 Task: Create a section Fast & Ferocious and in the section, add a milestone Serverless Architecture Implementation in the project XenonTech.
Action: Mouse moved to (36, 413)
Screenshot: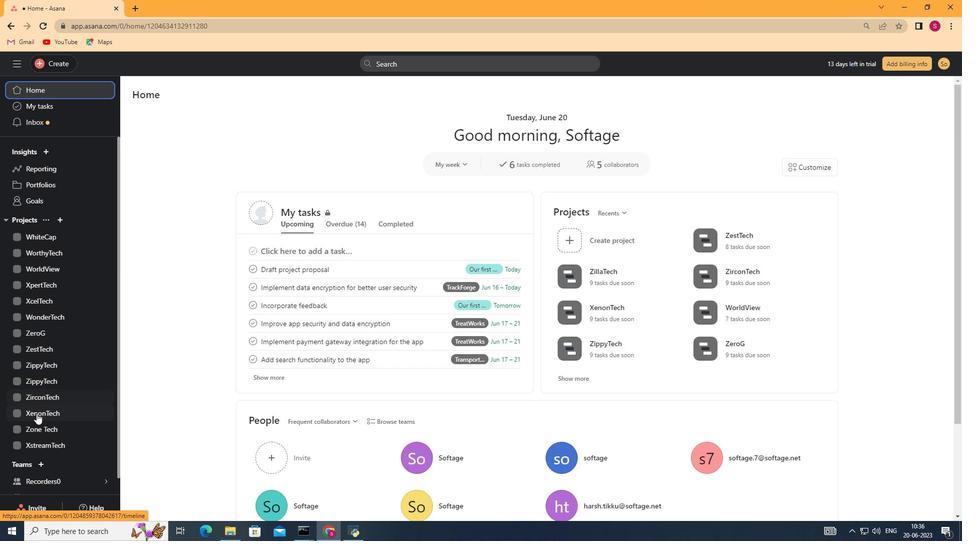 
Action: Mouse pressed left at (36, 413)
Screenshot: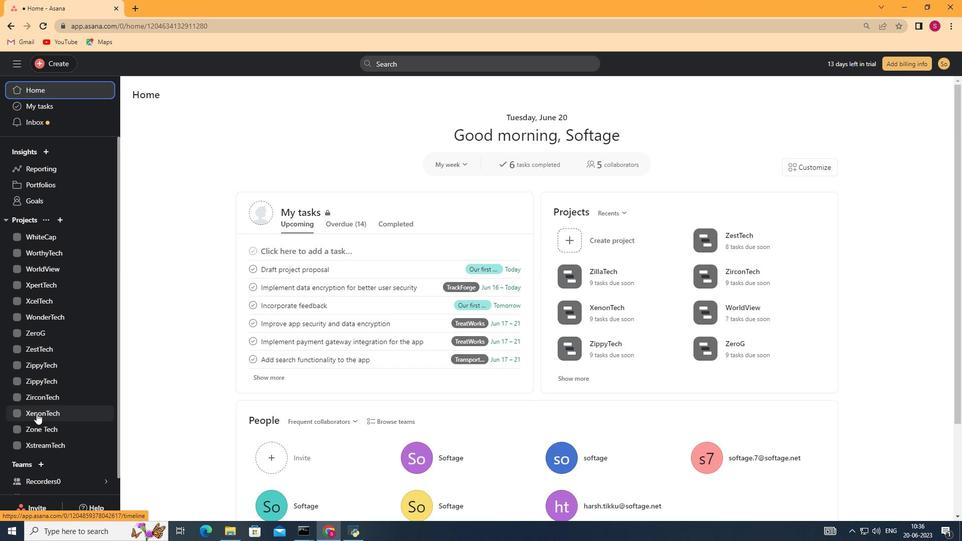 
Action: Mouse moved to (215, 374)
Screenshot: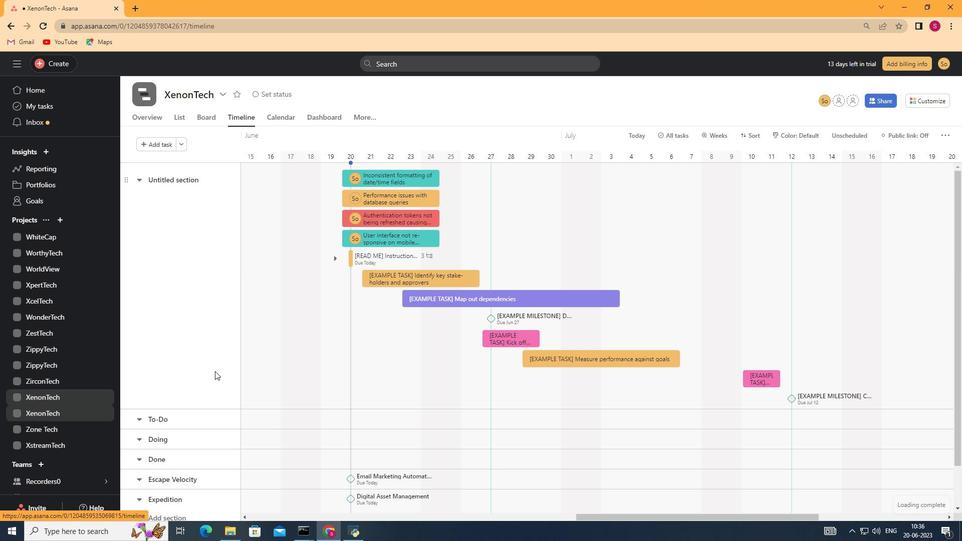 
Action: Mouse scrolled (215, 373) with delta (0, 0)
Screenshot: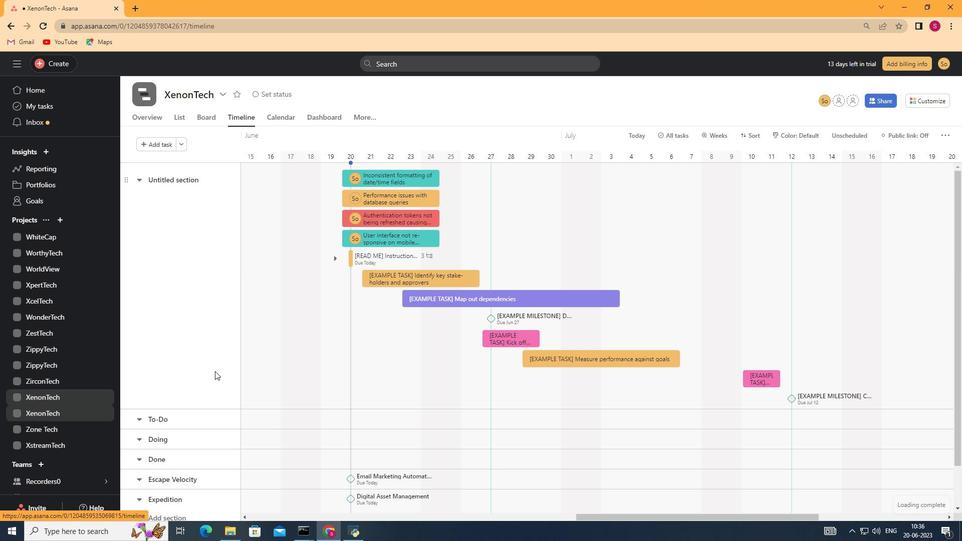 
Action: Mouse moved to (215, 381)
Screenshot: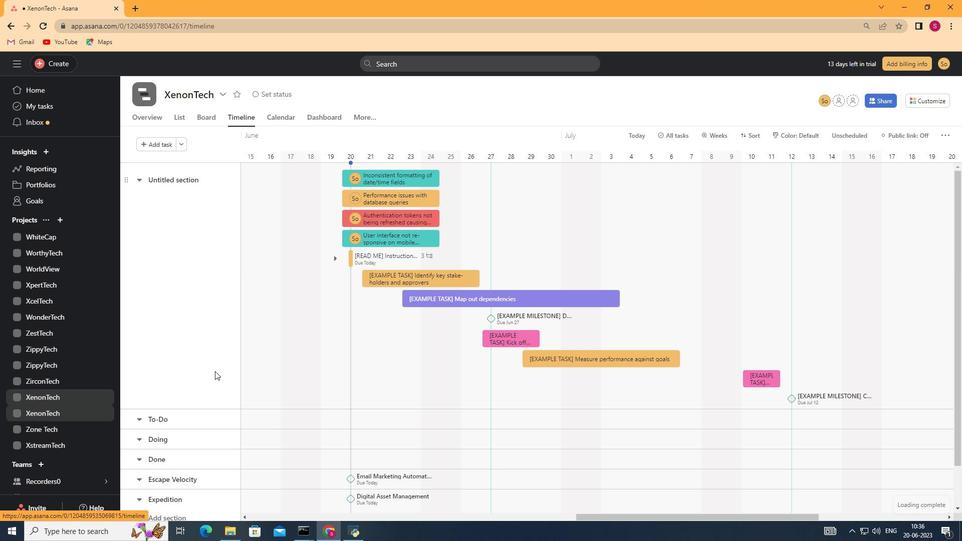 
Action: Mouse scrolled (215, 378) with delta (0, 0)
Screenshot: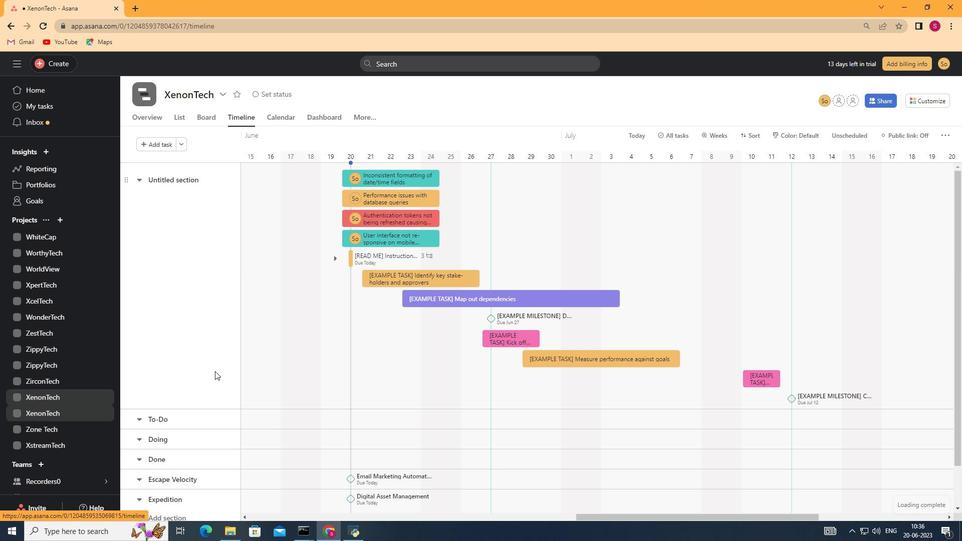 
Action: Mouse moved to (213, 386)
Screenshot: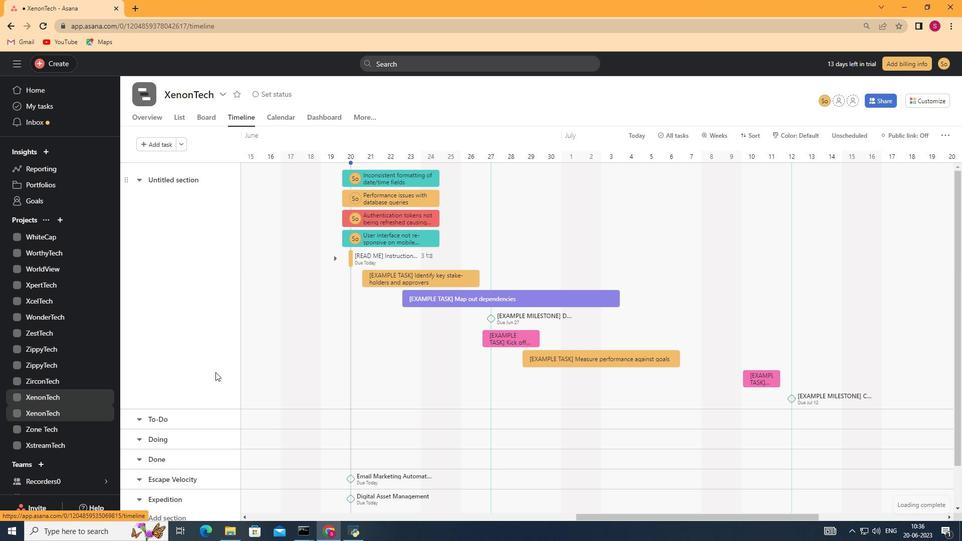 
Action: Mouse scrolled (214, 384) with delta (0, 0)
Screenshot: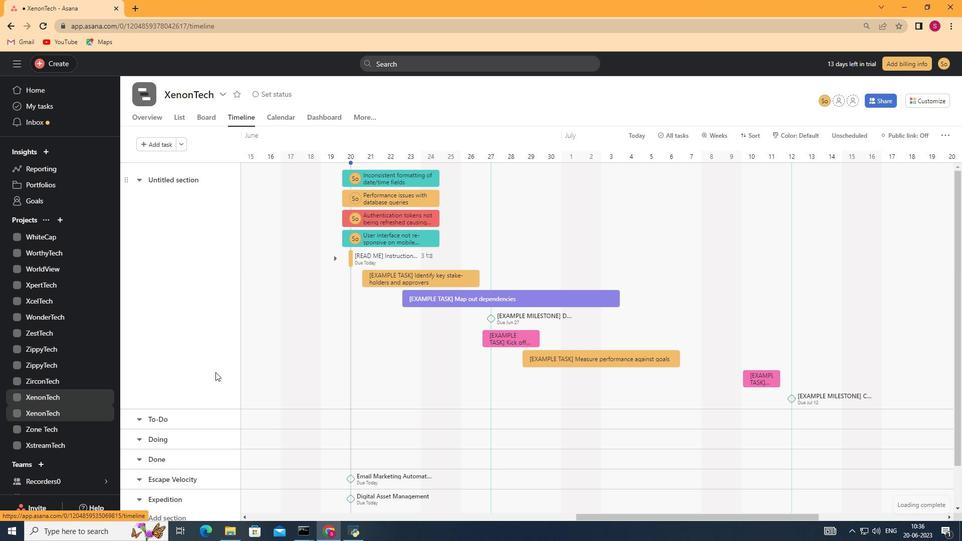 
Action: Mouse moved to (210, 395)
Screenshot: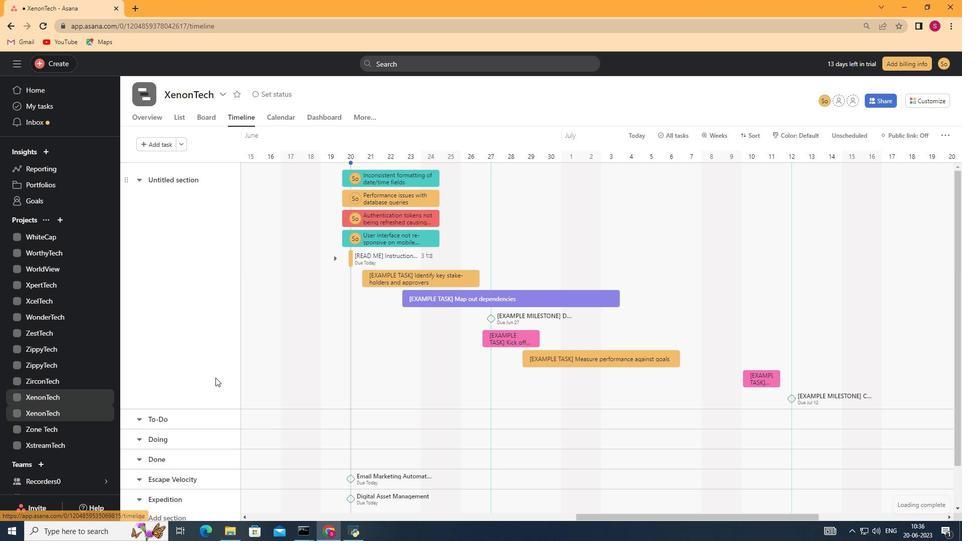 
Action: Mouse scrolled (210, 395) with delta (0, 0)
Screenshot: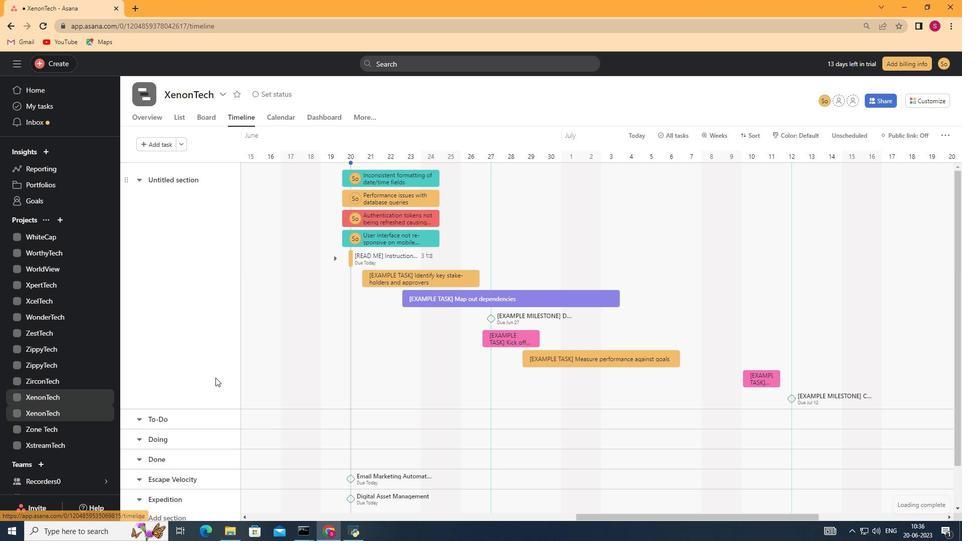 
Action: Mouse moved to (167, 473)
Screenshot: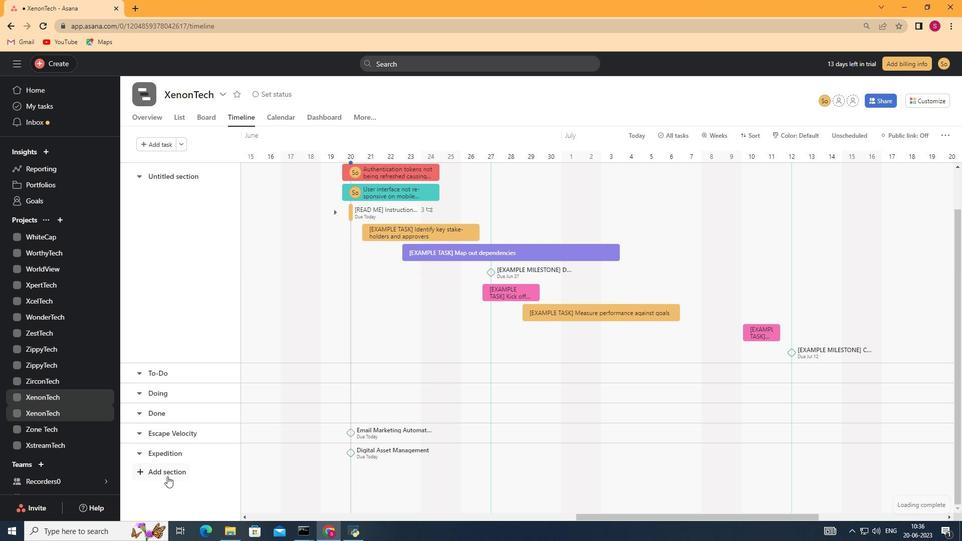 
Action: Mouse pressed left at (167, 473)
Screenshot: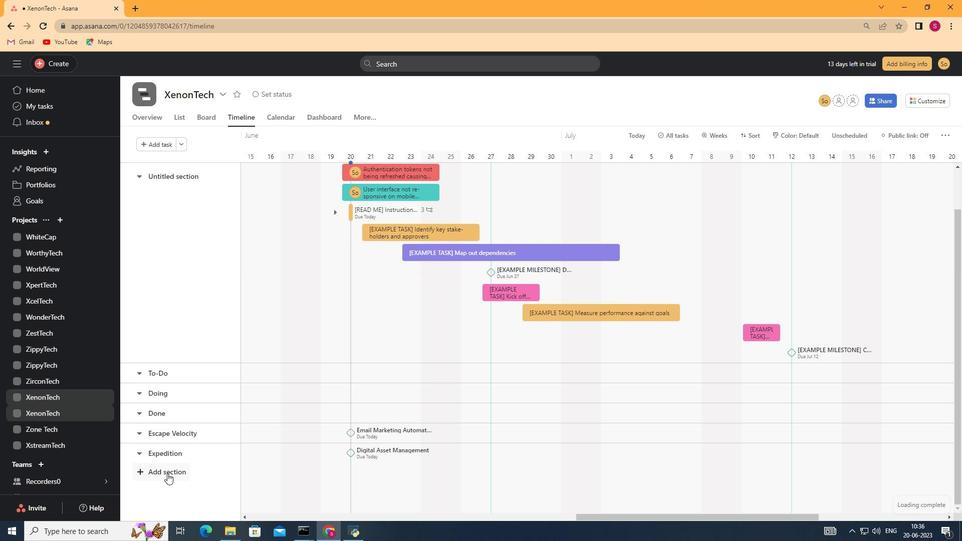 
Action: Mouse moved to (165, 470)
Screenshot: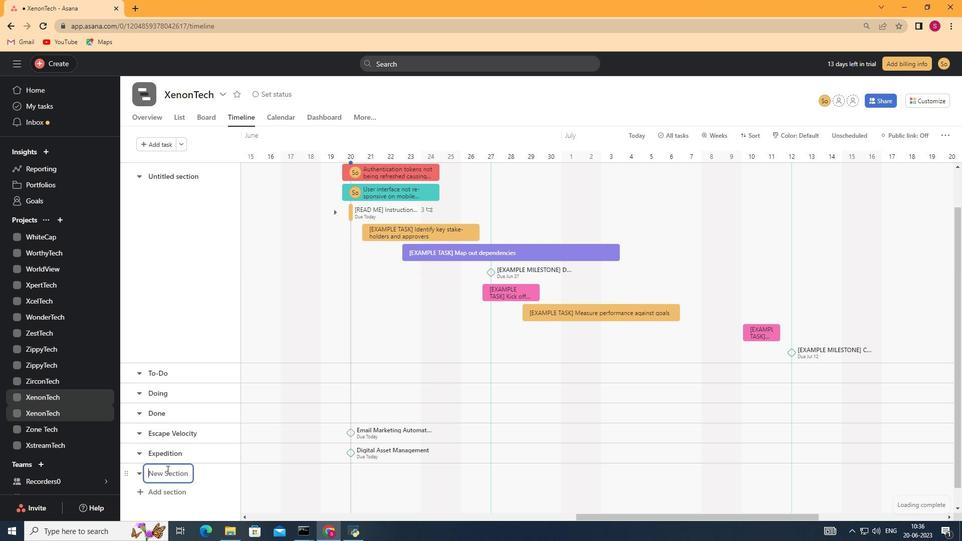 
Action: Mouse pressed left at (165, 470)
Screenshot: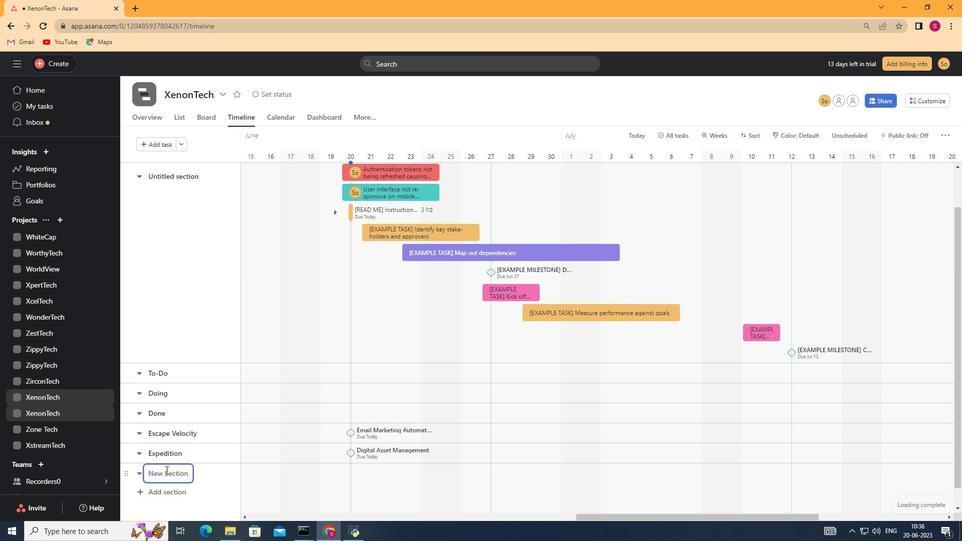 
Action: Mouse moved to (165, 469)
Screenshot: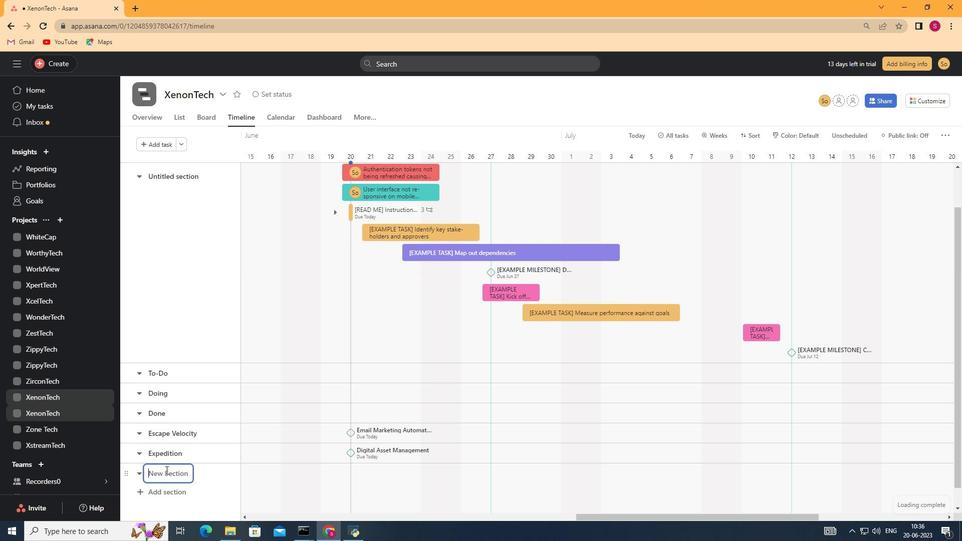 
Action: Key pressed <Key.shift><Key.shift><Key.shift>Fase<Key.backspace>t<Key.space><Key.shift>&<Key.space><Key.shift><Key.shift><Key.shift><Key.shift><Key.shift><Key.shift><Key.shift>Ferocious<Key.enter>
Screenshot: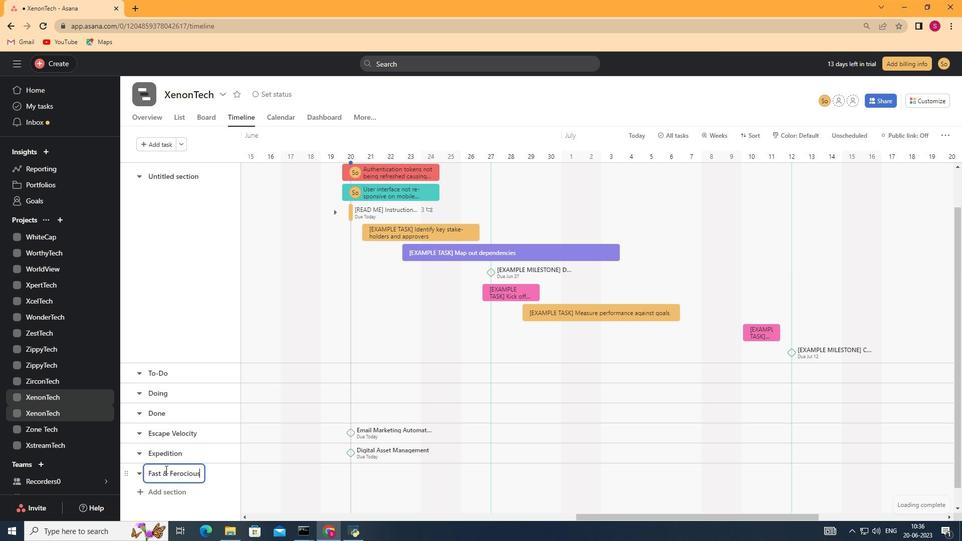 
Action: Mouse moved to (273, 470)
Screenshot: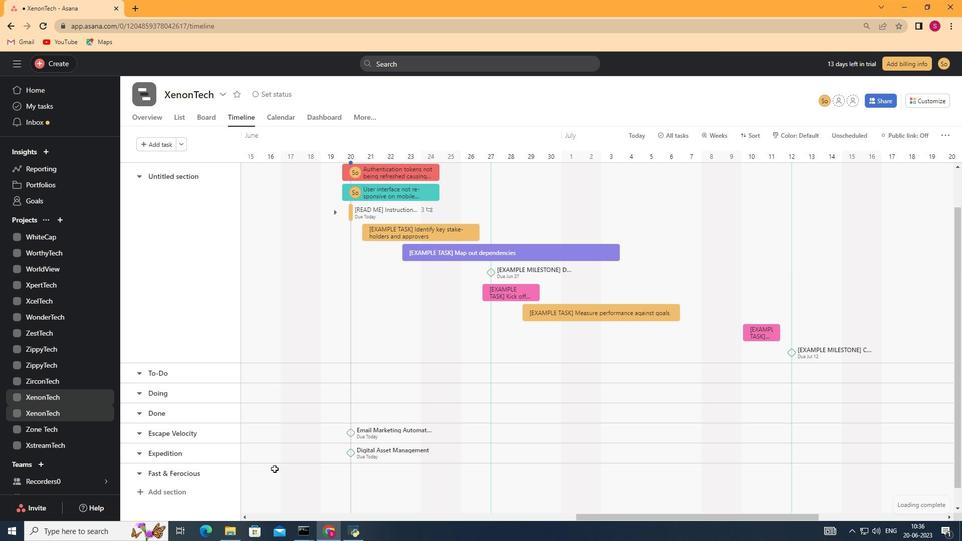 
Action: Mouse pressed left at (273, 470)
Screenshot: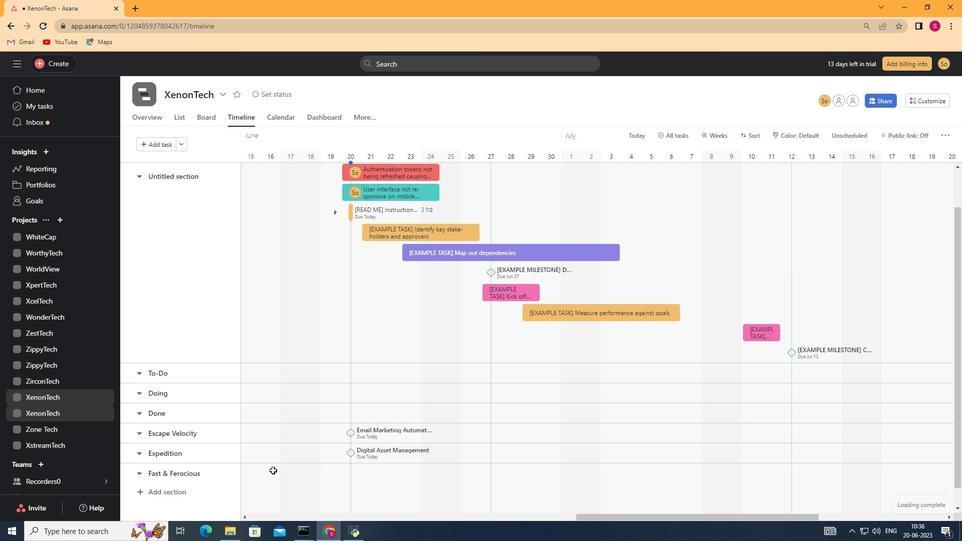 
Action: Mouse moved to (280, 475)
Screenshot: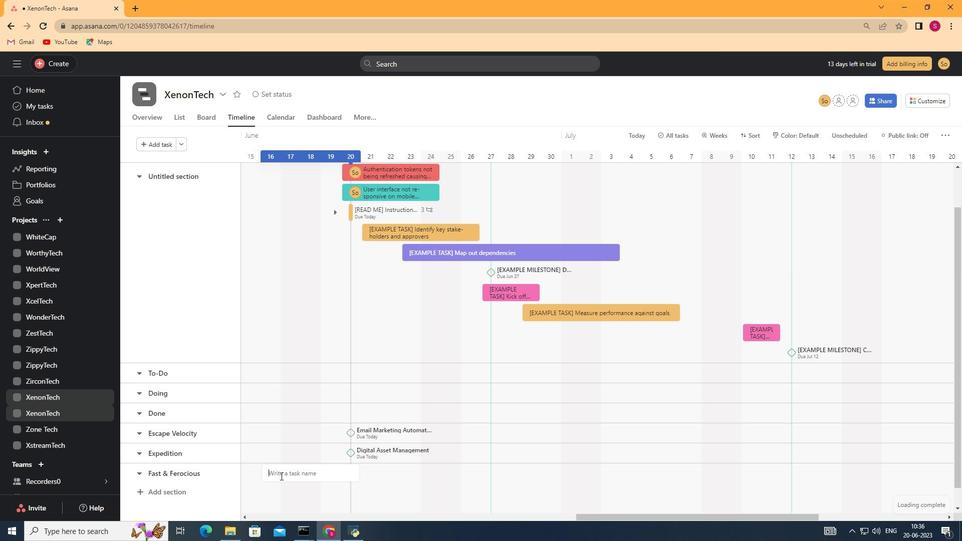 
Action: Key pressed <Key.shift>Serverless<Key.space>
Screenshot: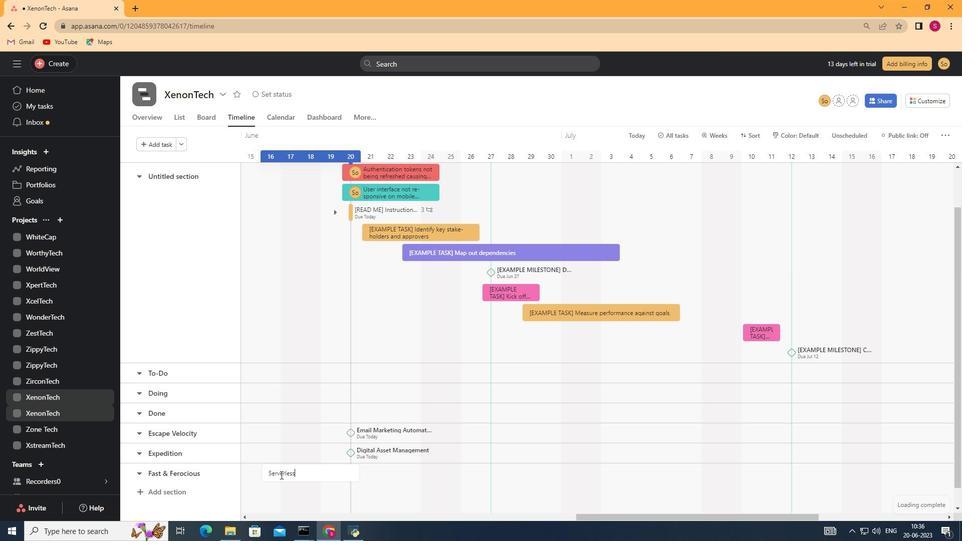 
Action: Mouse moved to (302, 471)
Screenshot: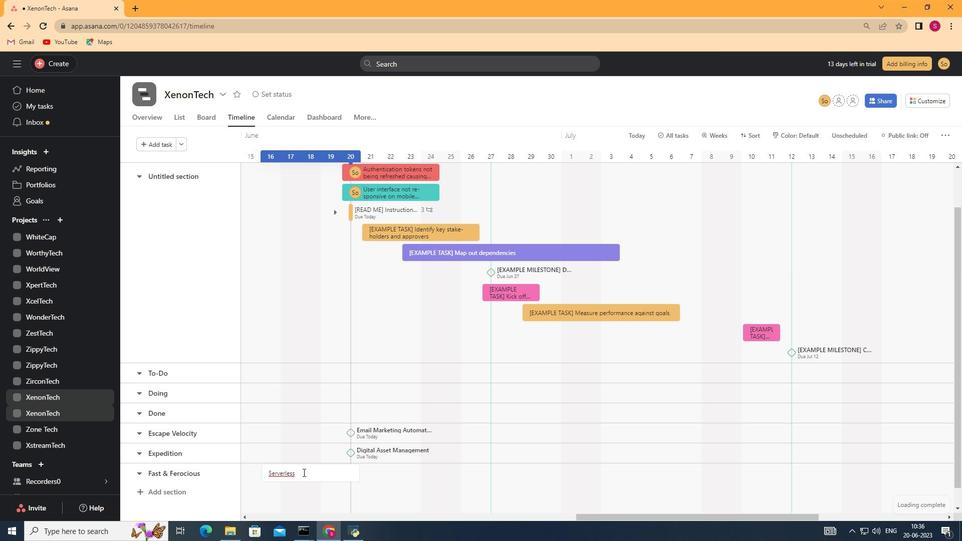 
Action: Key pressed <Key.shift>Architecture<Key.space><Key.shift>Implementation<Key.enter>
Screenshot: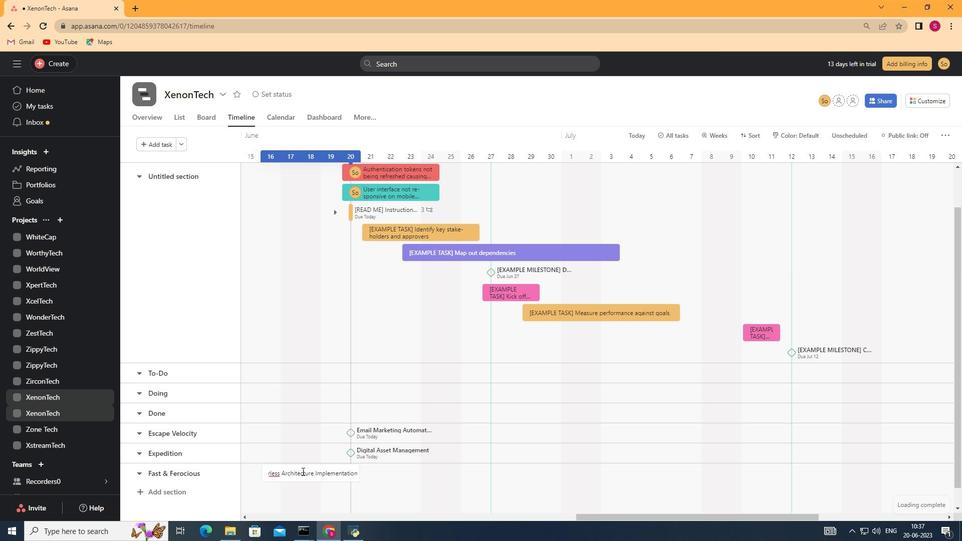 
Action: Mouse pressed right at (302, 471)
Screenshot: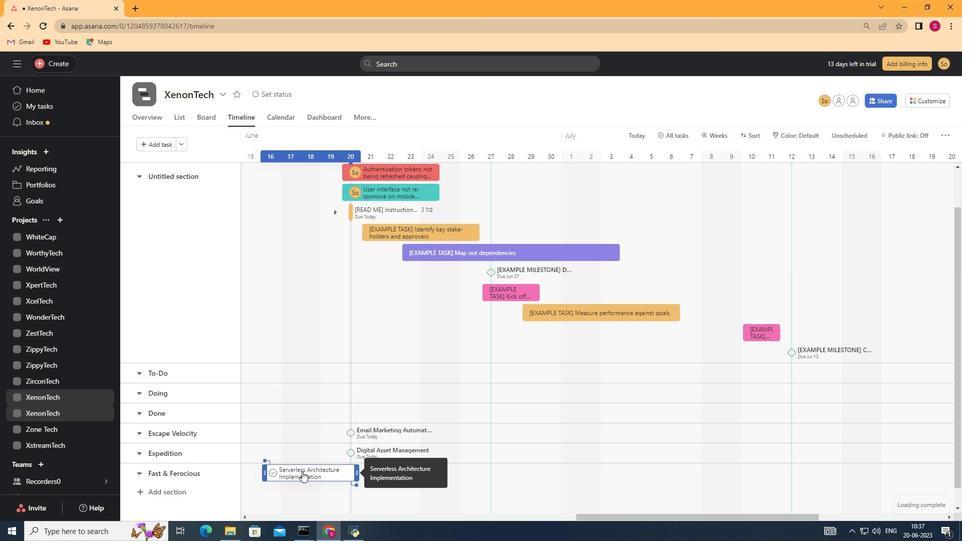 
Action: Mouse moved to (321, 418)
Screenshot: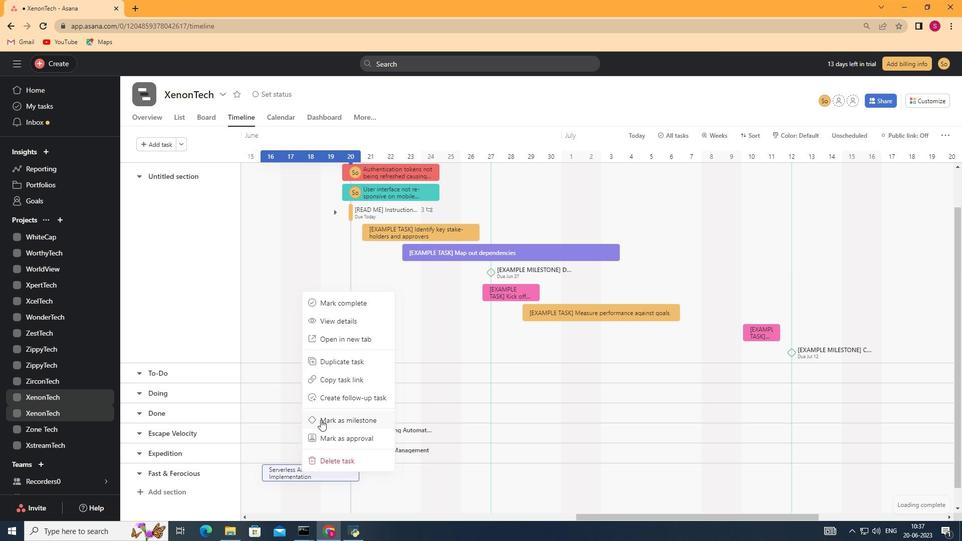 
Action: Mouse pressed left at (321, 418)
Screenshot: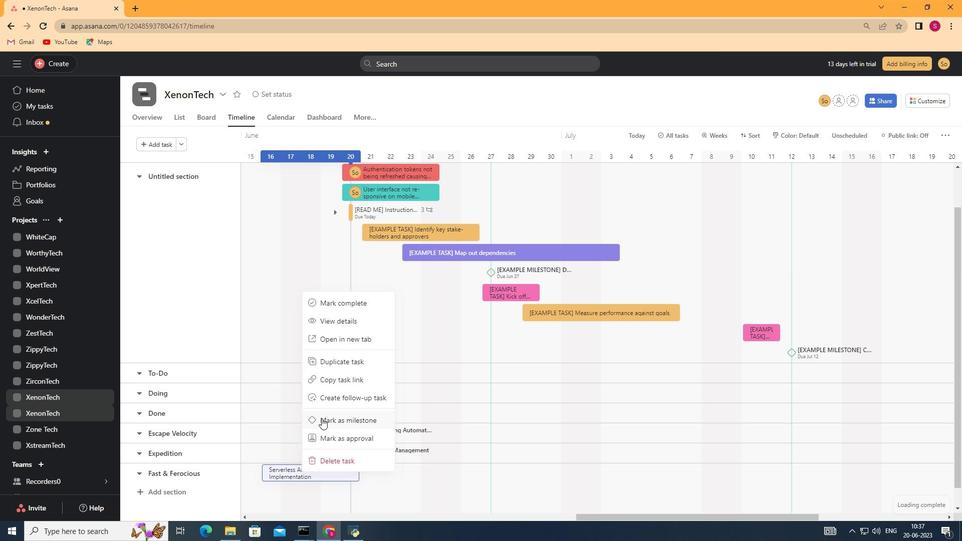 
Action: Mouse moved to (283, 501)
Screenshot: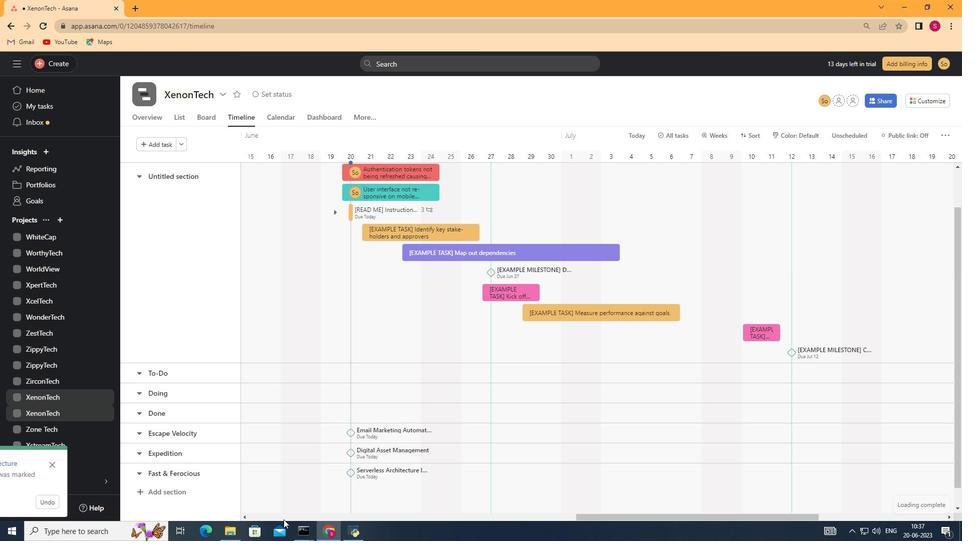 
